 Task: Select mobile in the section phone type.
Action: Mouse moved to (488, 322)
Screenshot: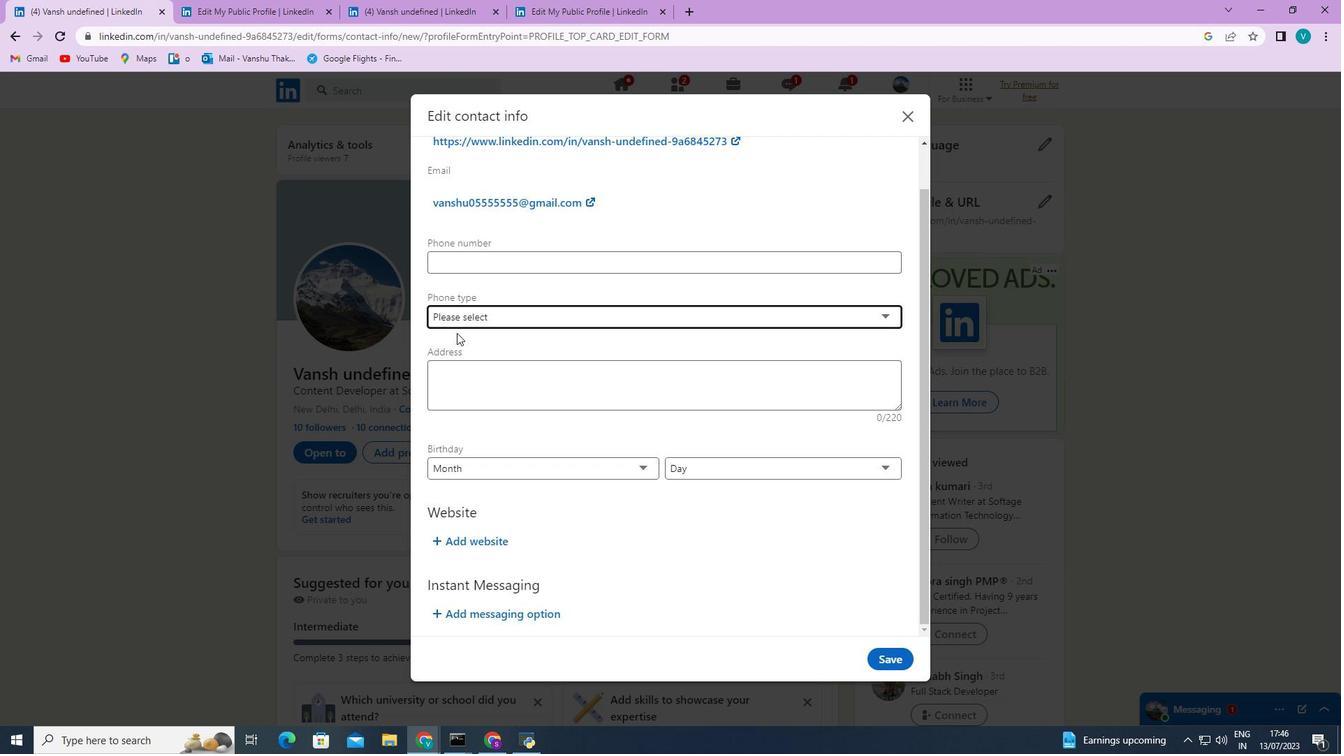 
Action: Mouse pressed left at (488, 322)
Screenshot: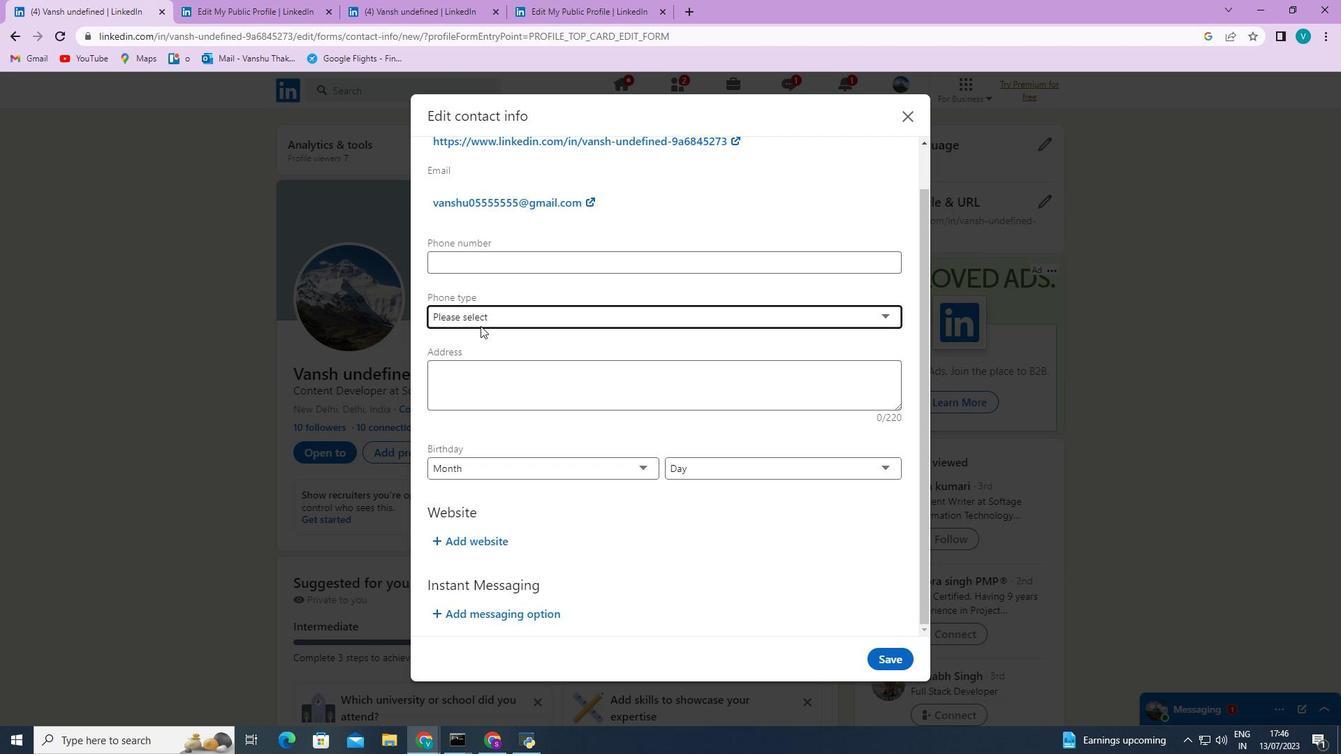 
Action: Mouse moved to (481, 379)
Screenshot: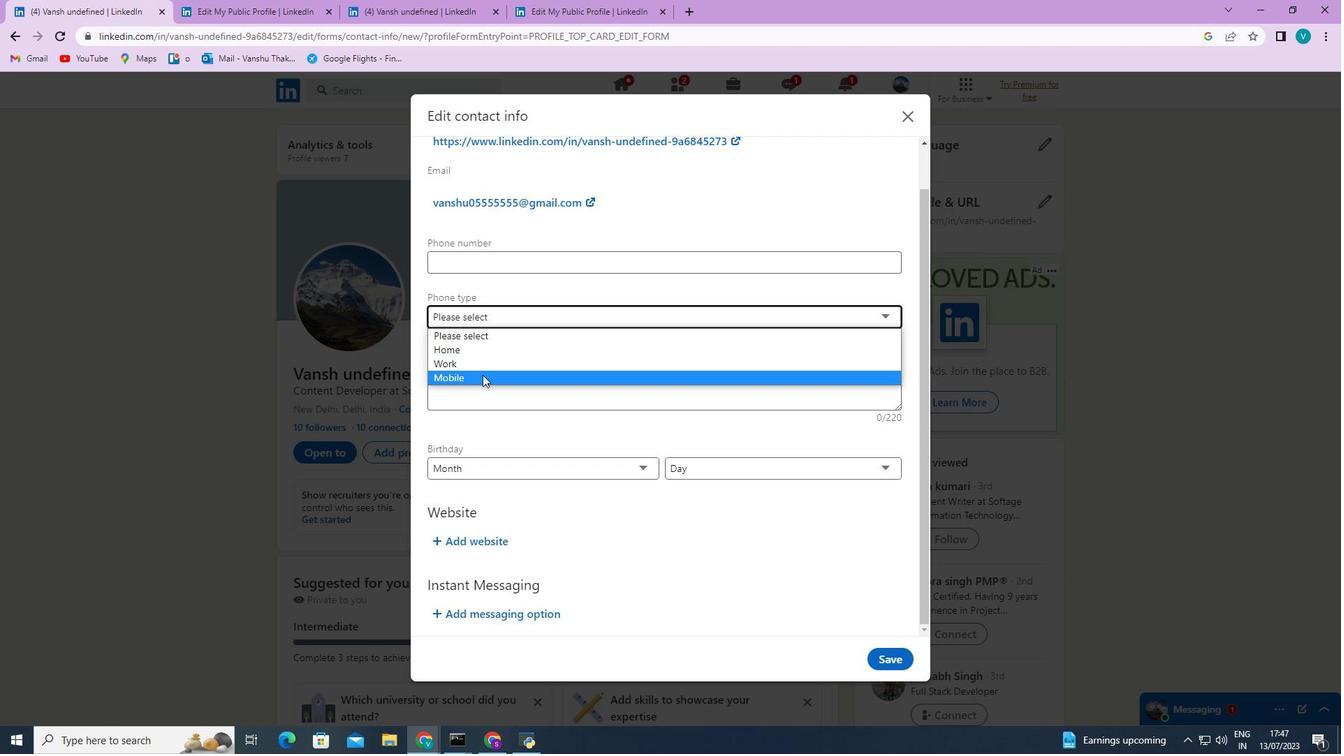 
Action: Mouse pressed left at (481, 379)
Screenshot: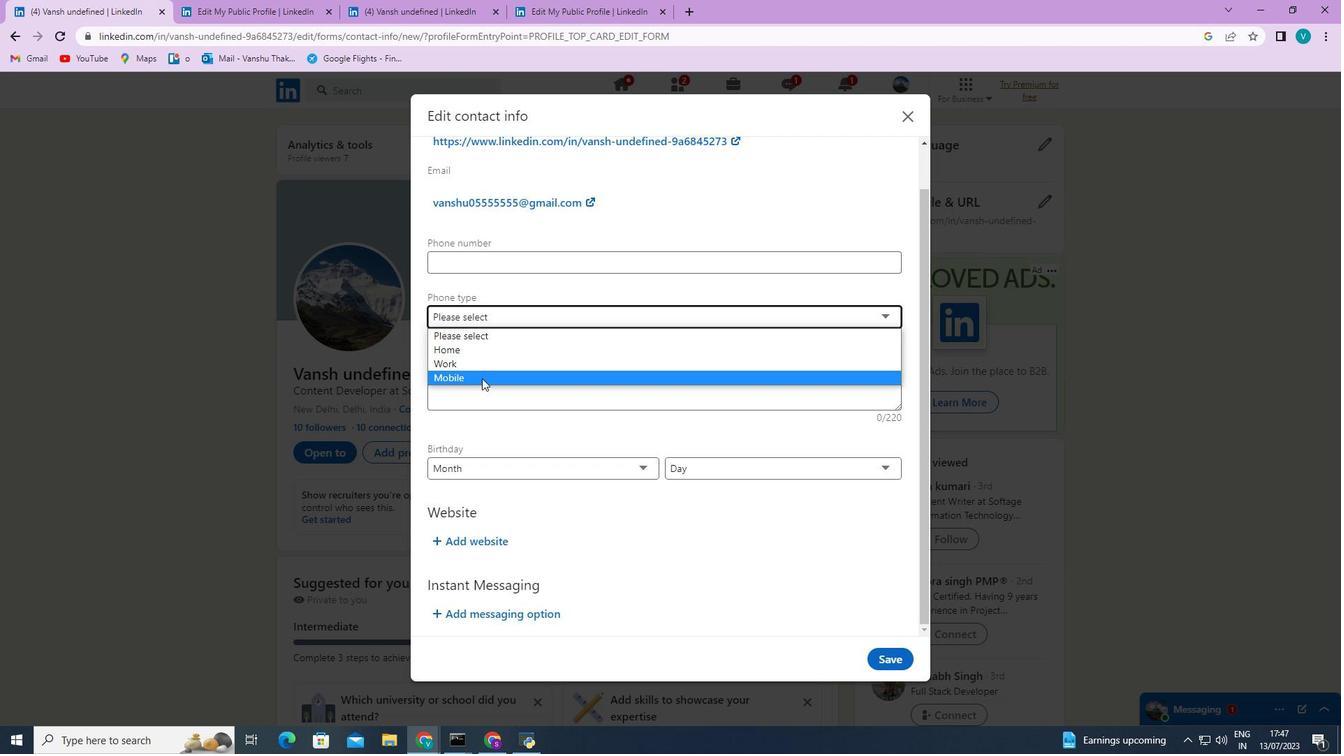 
